 Task: Change Gender to Male in Action trailer
Action: Mouse pressed left at (178, 94)
Screenshot: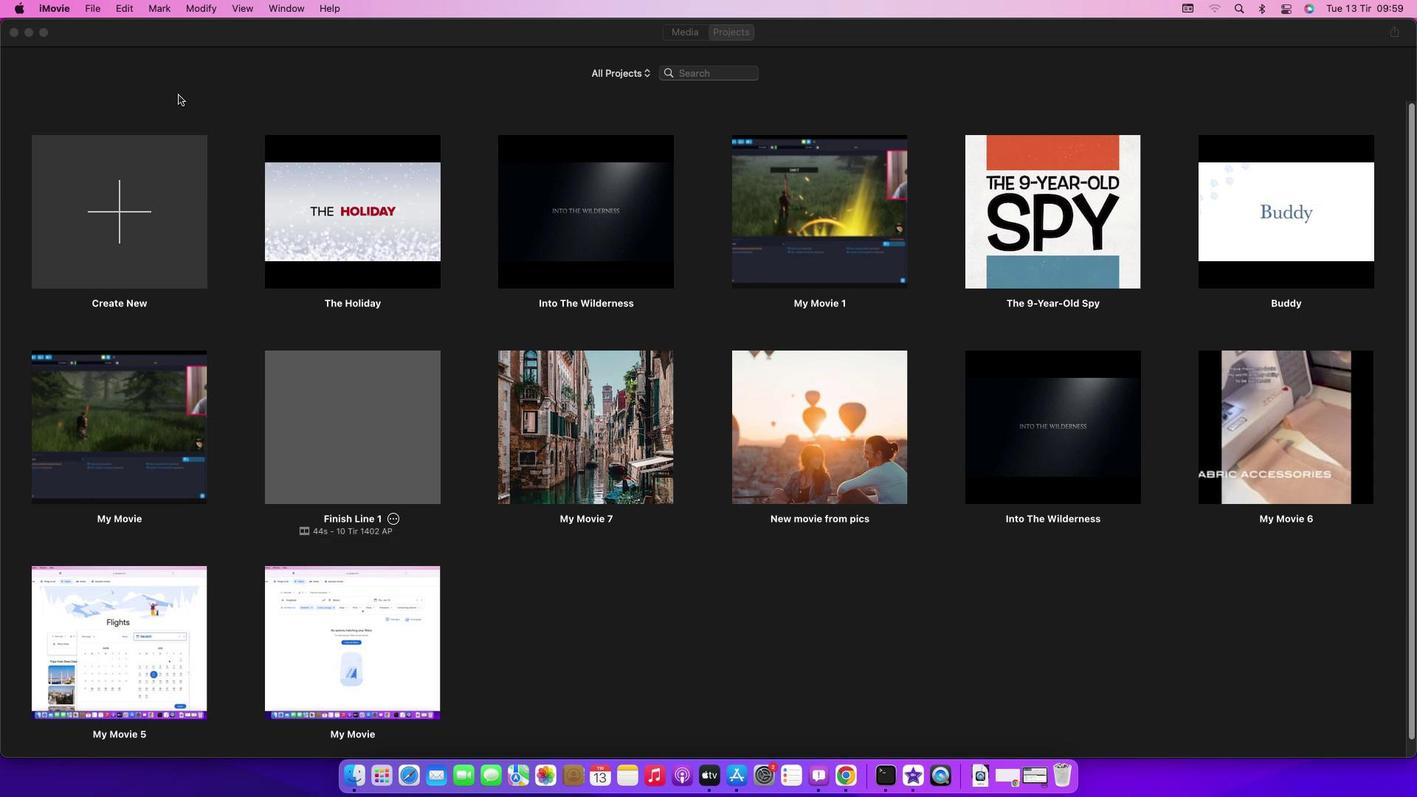 
Action: Mouse moved to (95, 13)
Screenshot: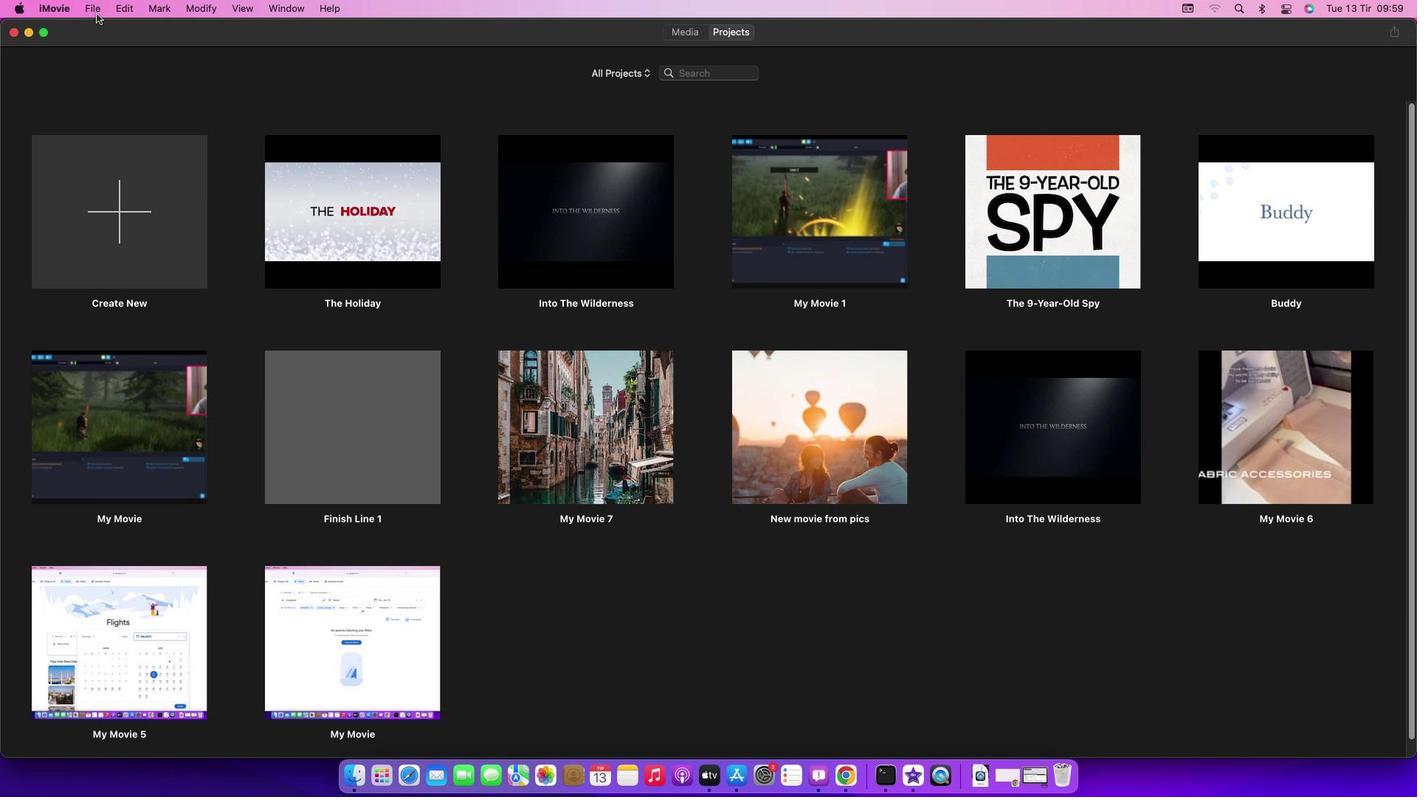
Action: Mouse pressed left at (95, 13)
Screenshot: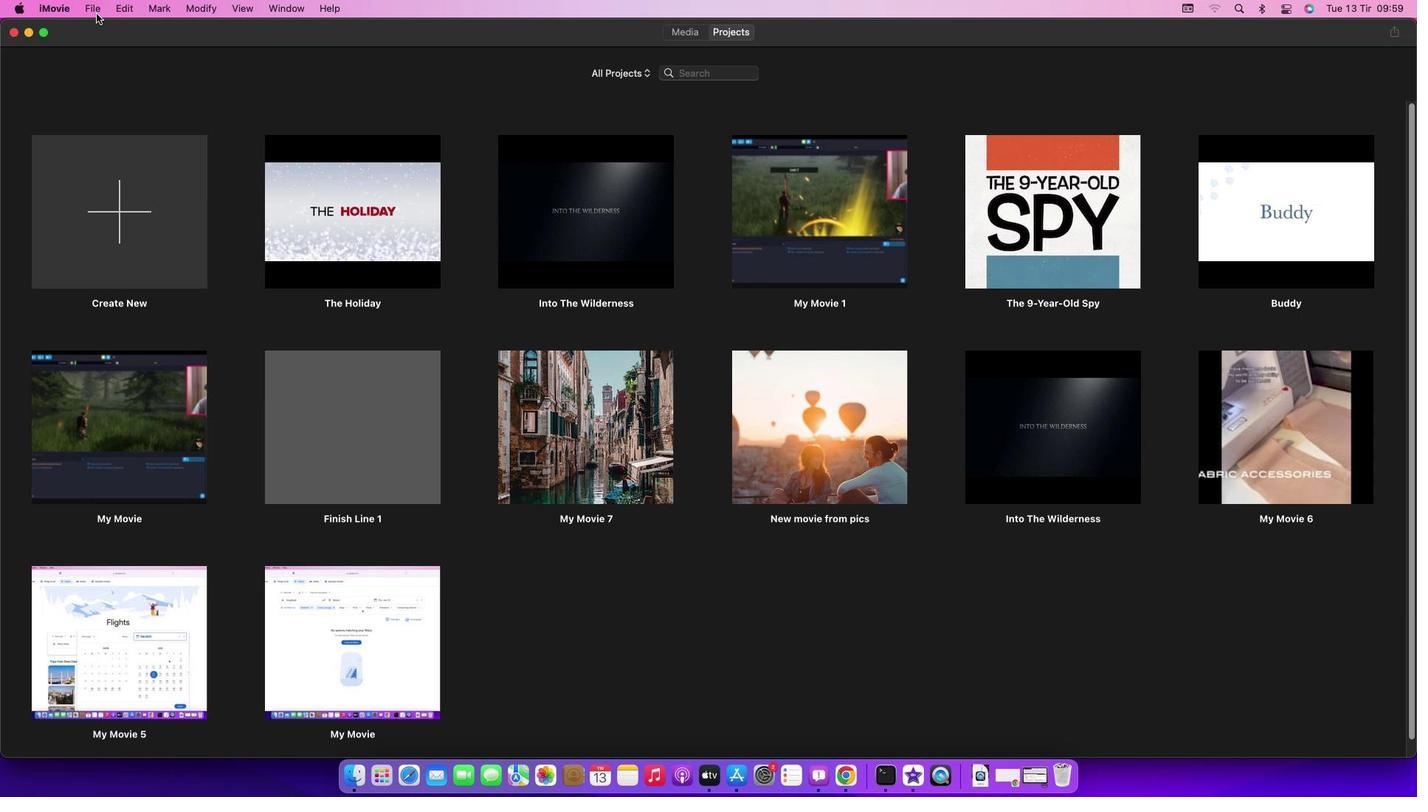 
Action: Mouse moved to (110, 42)
Screenshot: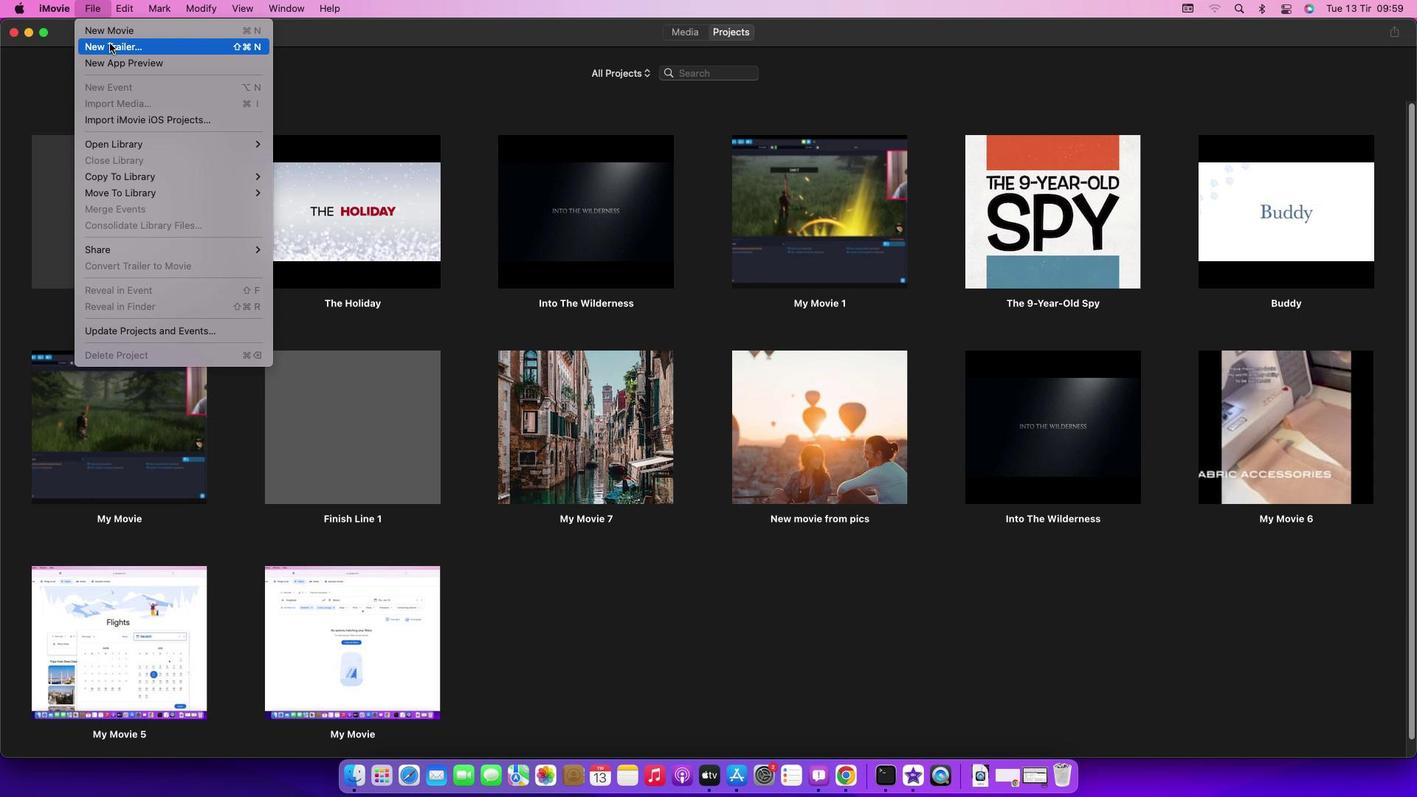 
Action: Mouse pressed left at (110, 42)
Screenshot: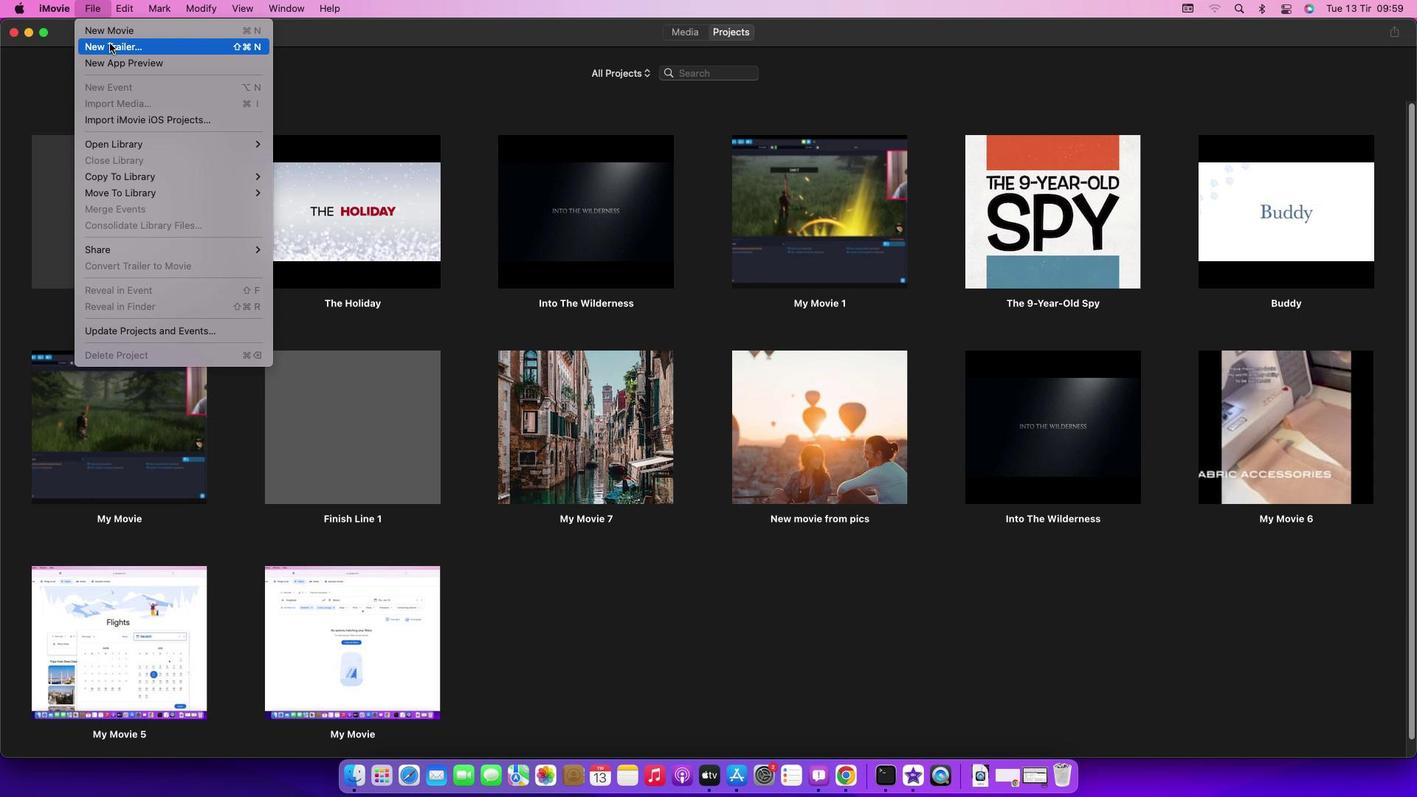 
Action: Mouse moved to (833, 423)
Screenshot: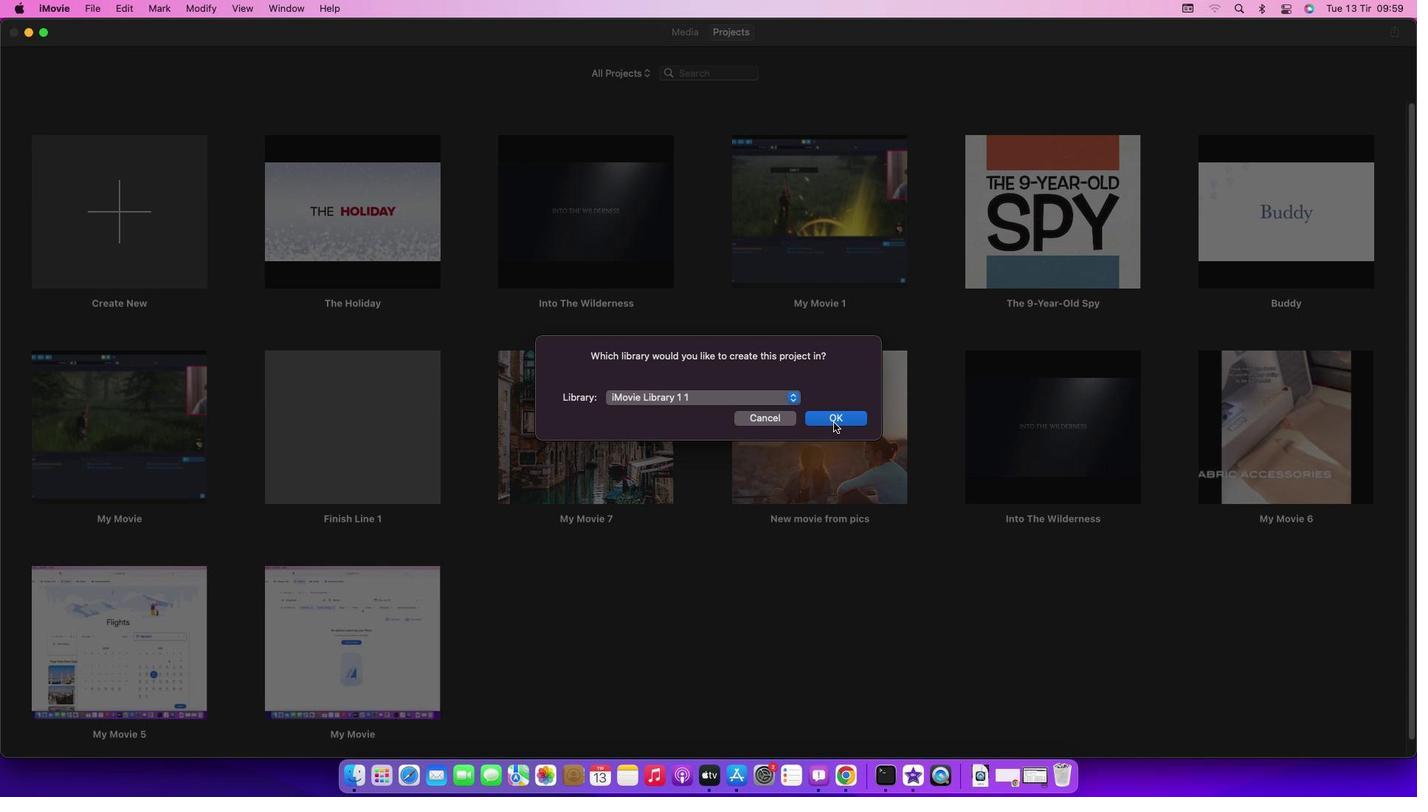 
Action: Mouse pressed left at (833, 423)
Screenshot: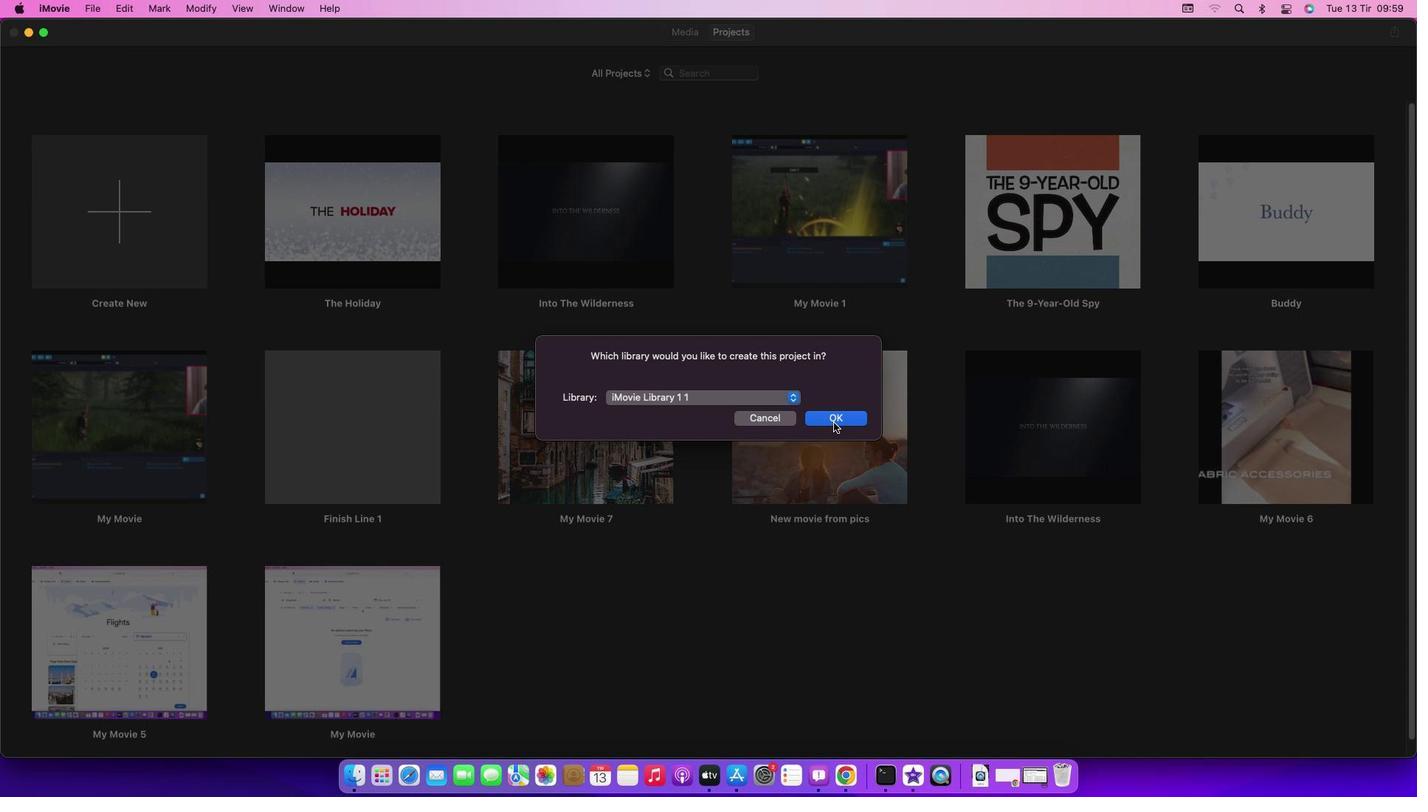 
Action: Mouse moved to (408, 313)
Screenshot: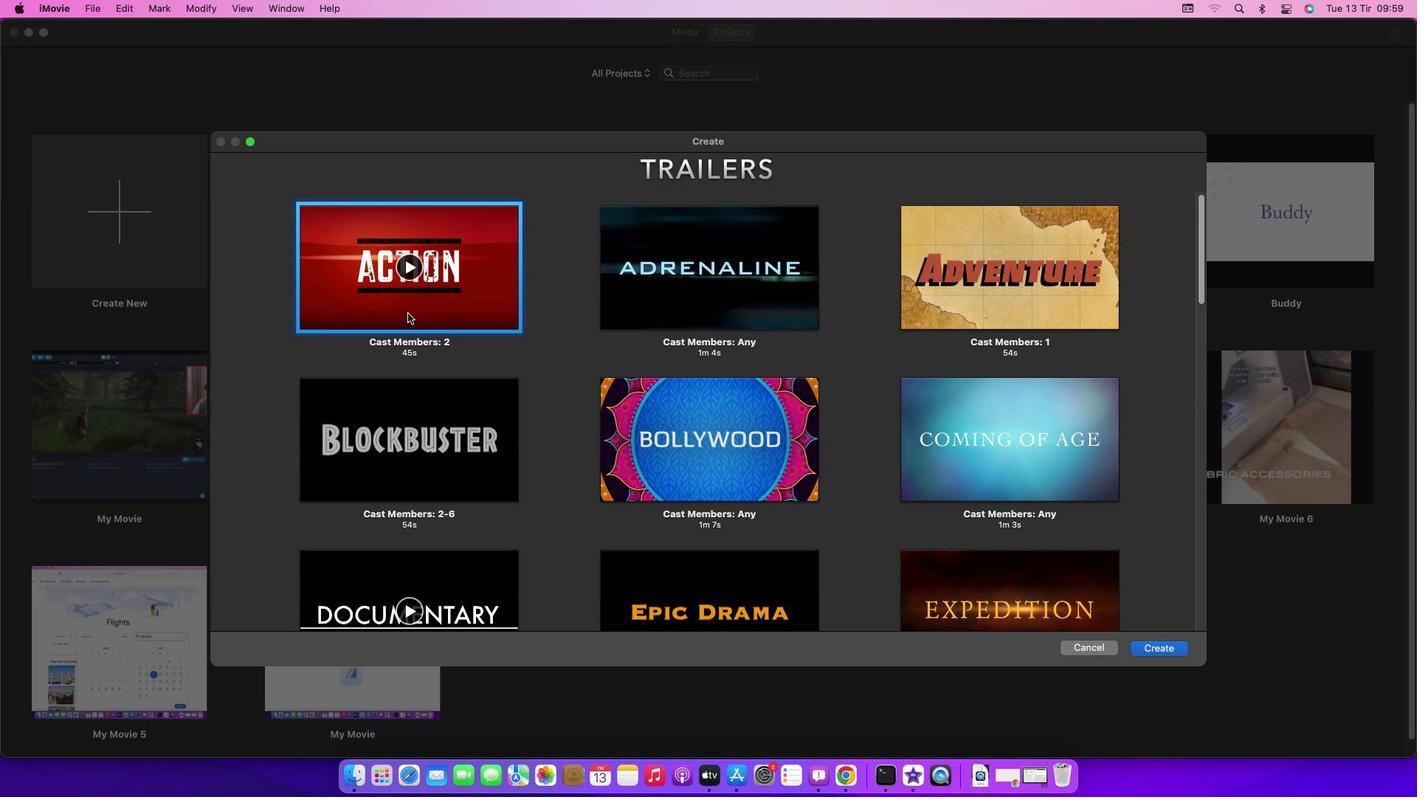 
Action: Mouse pressed left at (408, 313)
Screenshot: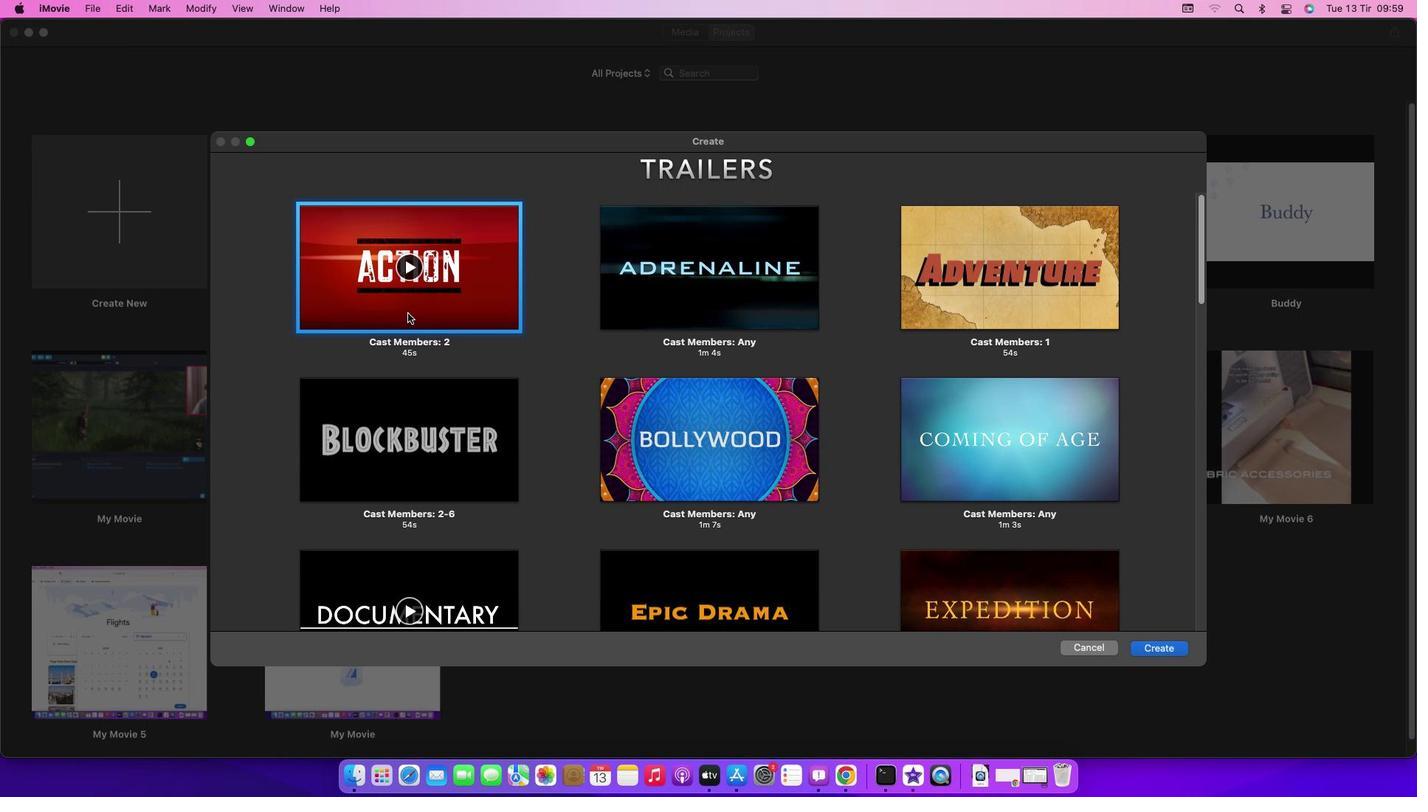 
Action: Mouse moved to (1168, 646)
Screenshot: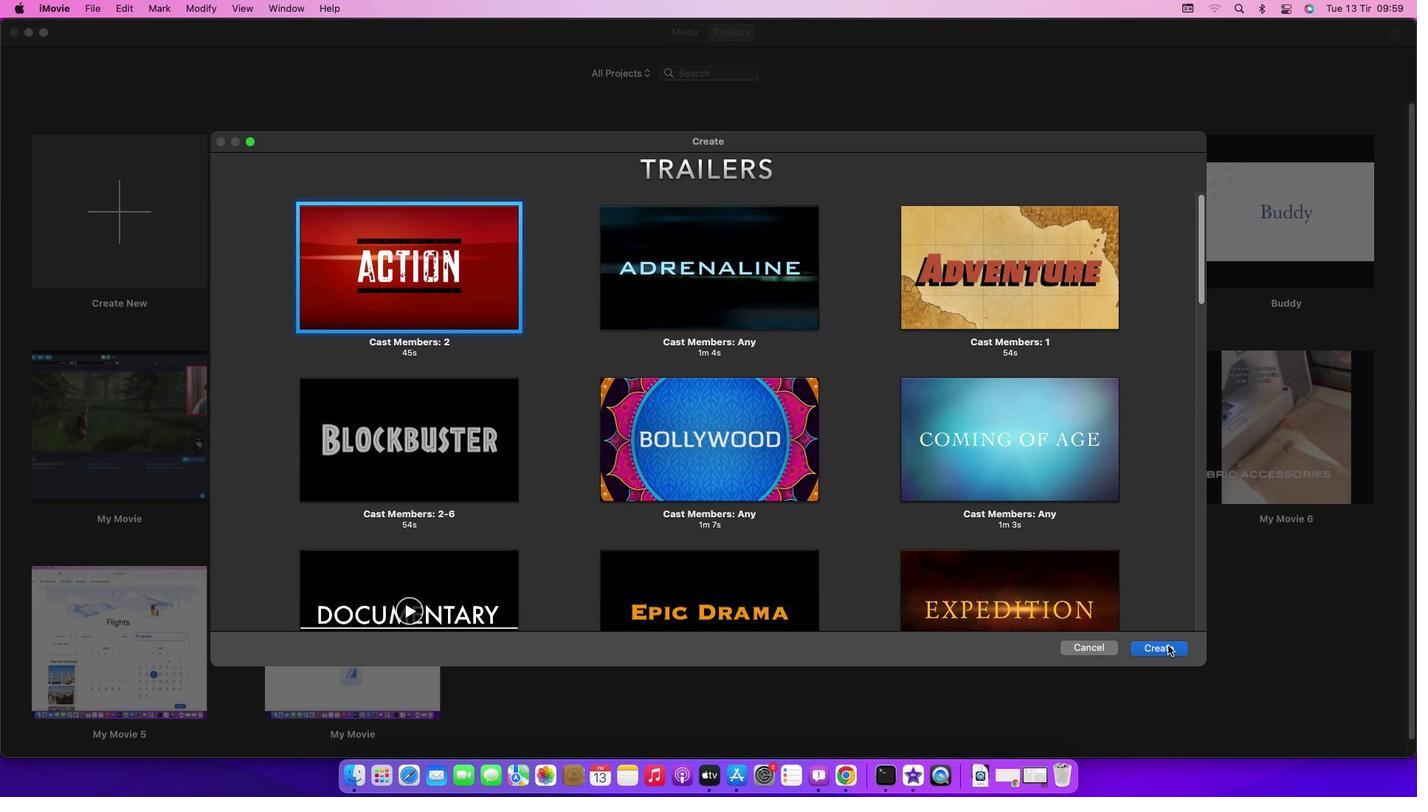 
Action: Mouse pressed left at (1168, 646)
Screenshot: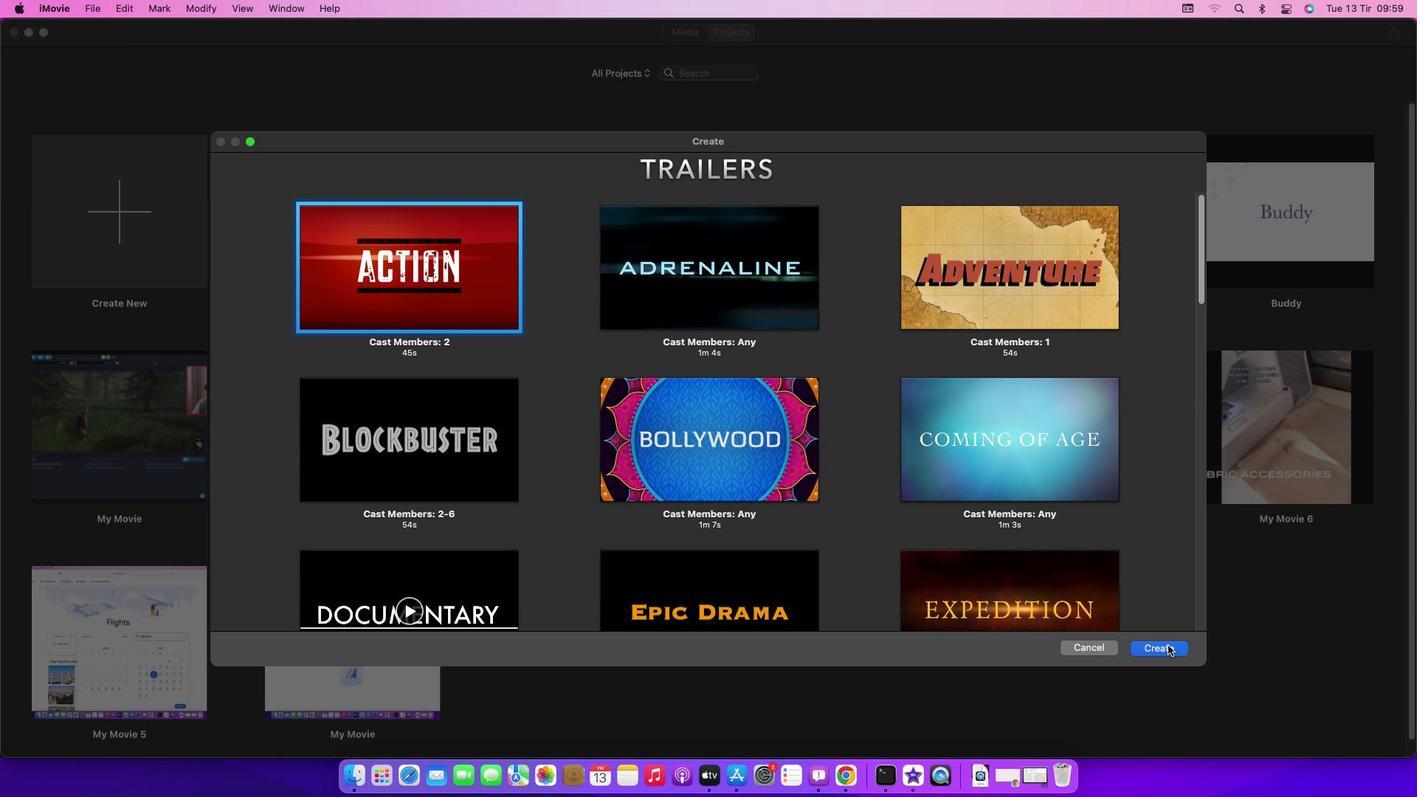 
Action: Mouse moved to (348, 643)
Screenshot: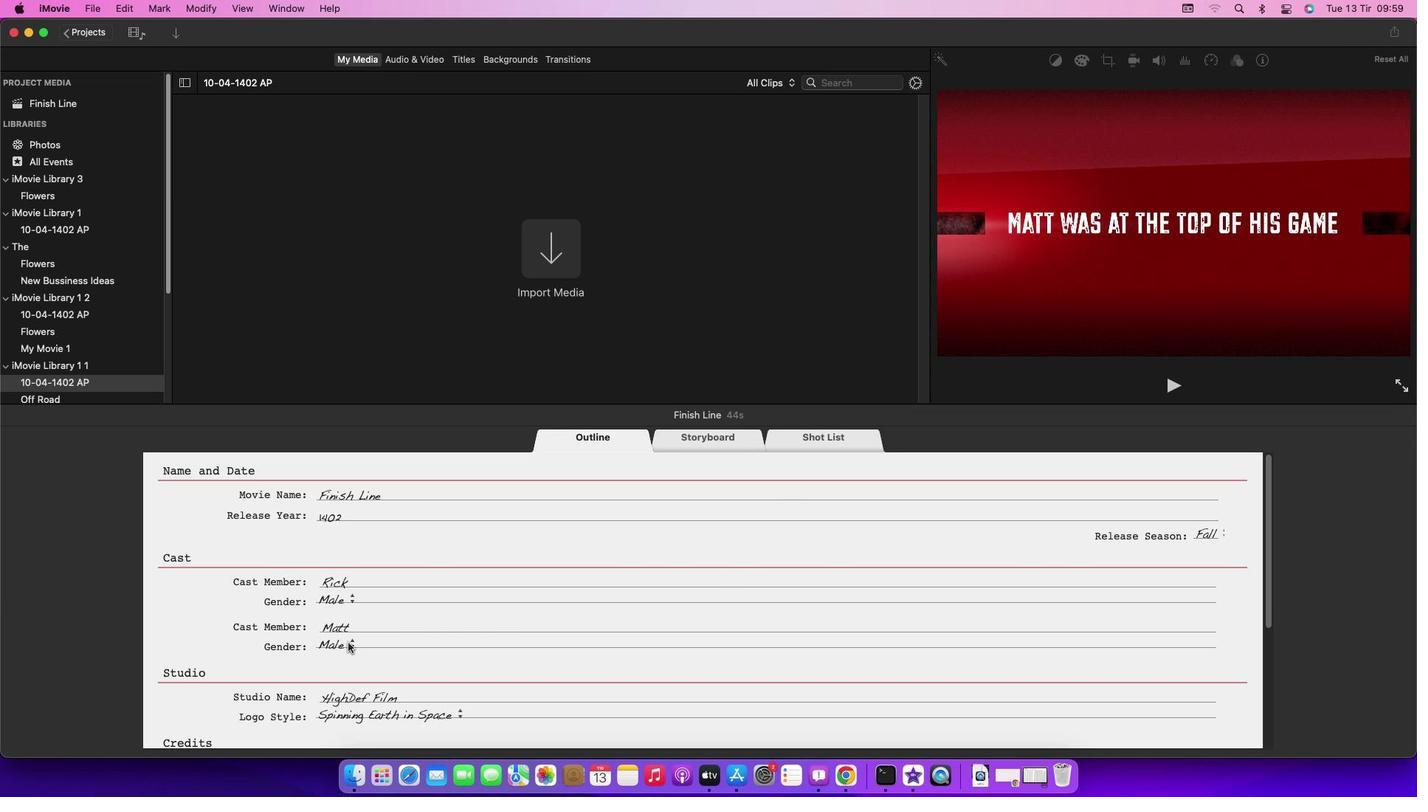 
Action: Mouse pressed left at (348, 643)
Screenshot: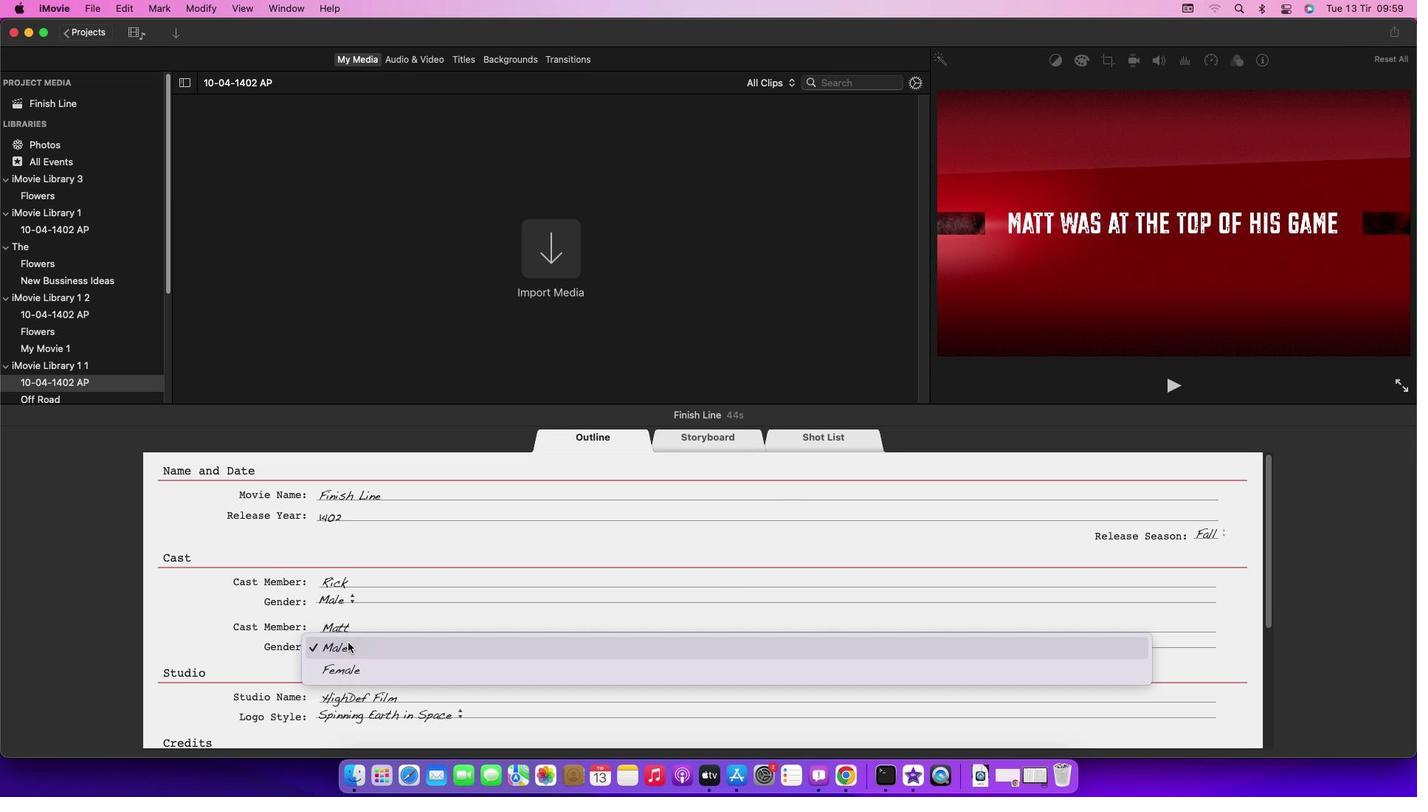 
Action: Mouse moved to (365, 652)
Screenshot: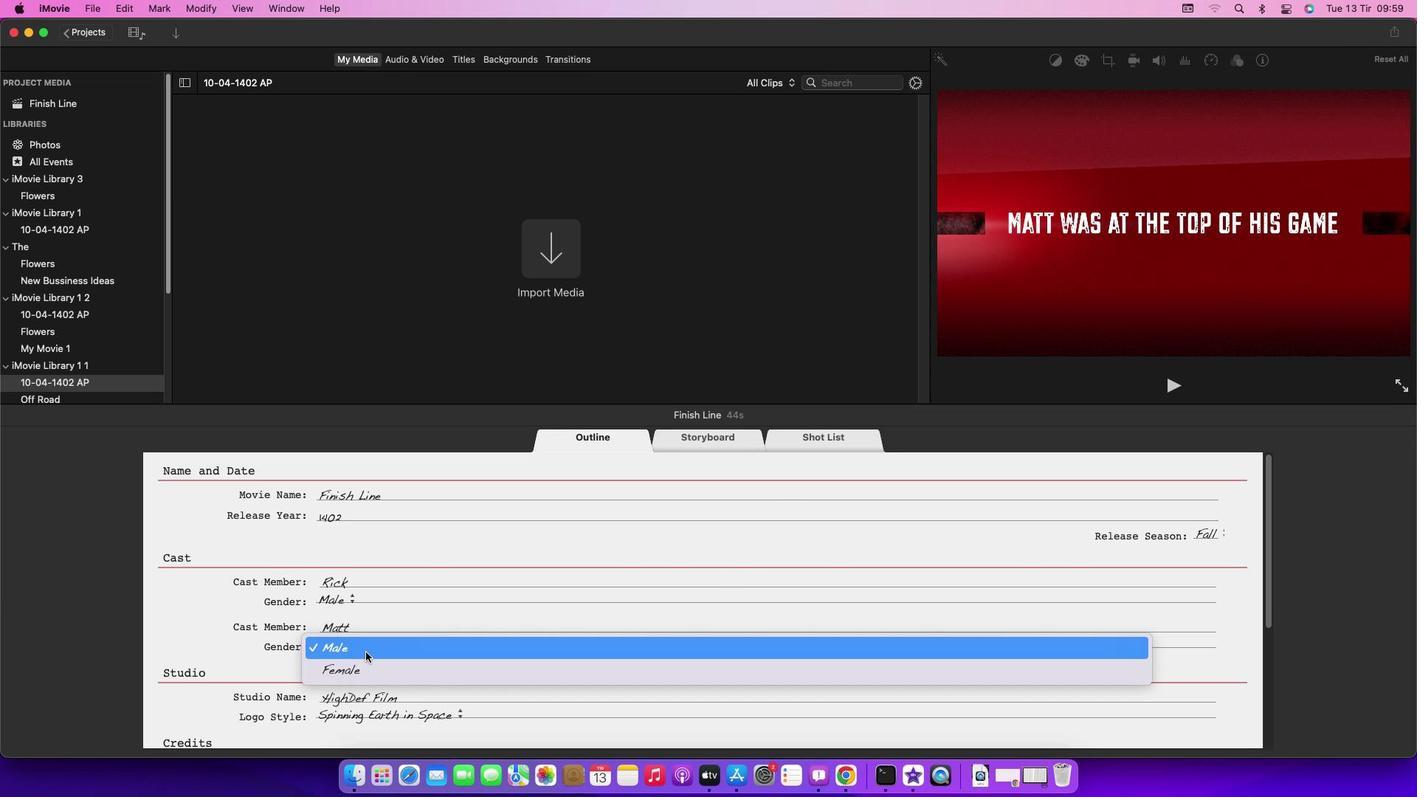
Action: Mouse pressed left at (365, 652)
Screenshot: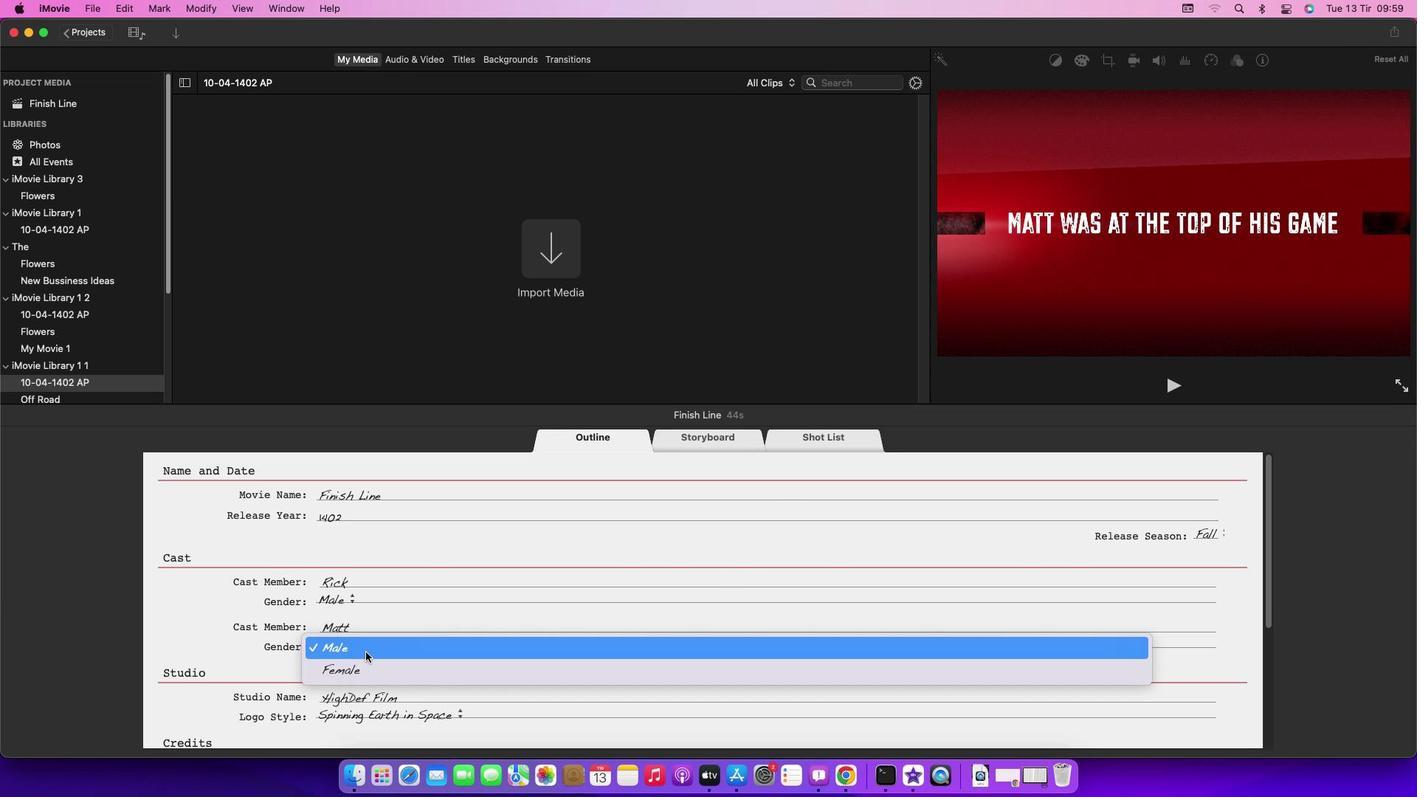 
Action: Mouse moved to (256, 420)
Screenshot: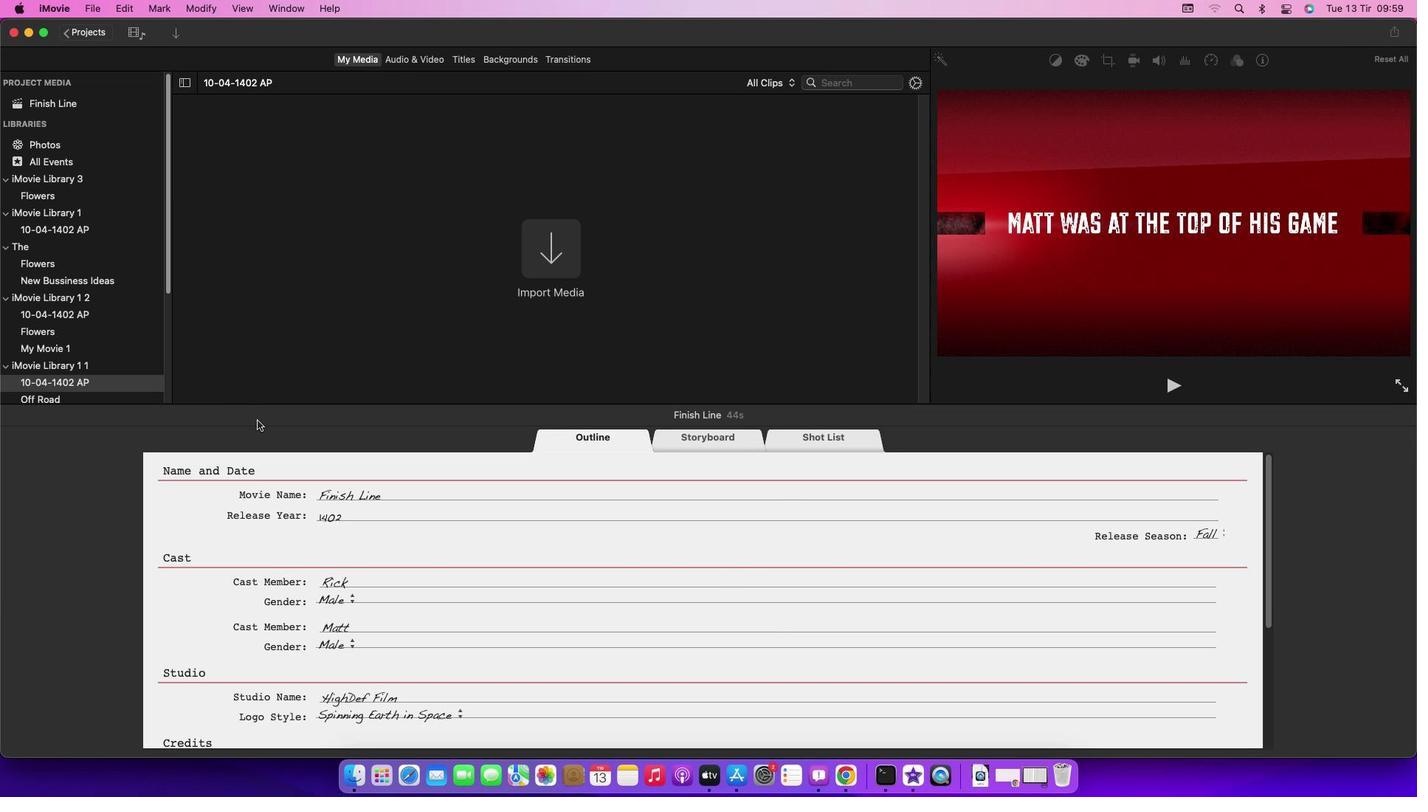 
